Task: Change the drop shadow to green.
Action: Mouse moved to (368, 284)
Screenshot: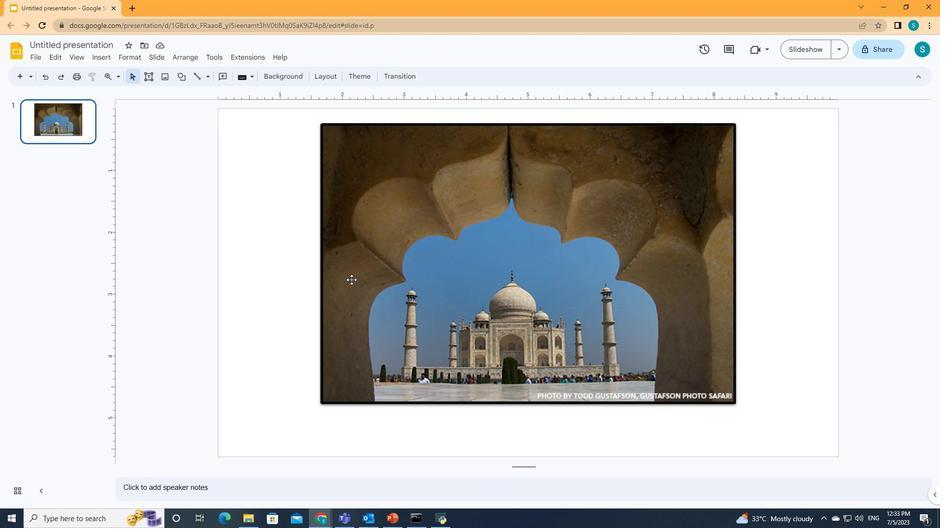 
Action: Mouse pressed left at (368, 284)
Screenshot: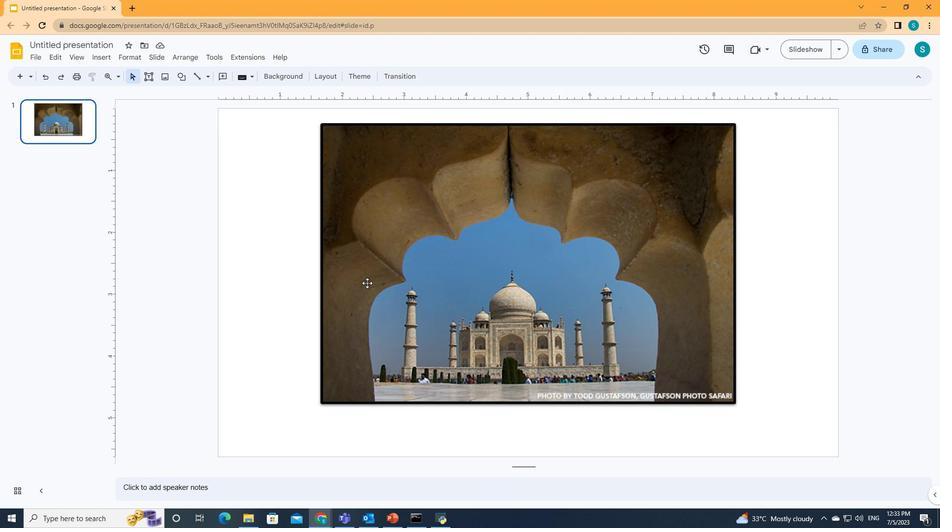 
Action: Mouse moved to (130, 59)
Screenshot: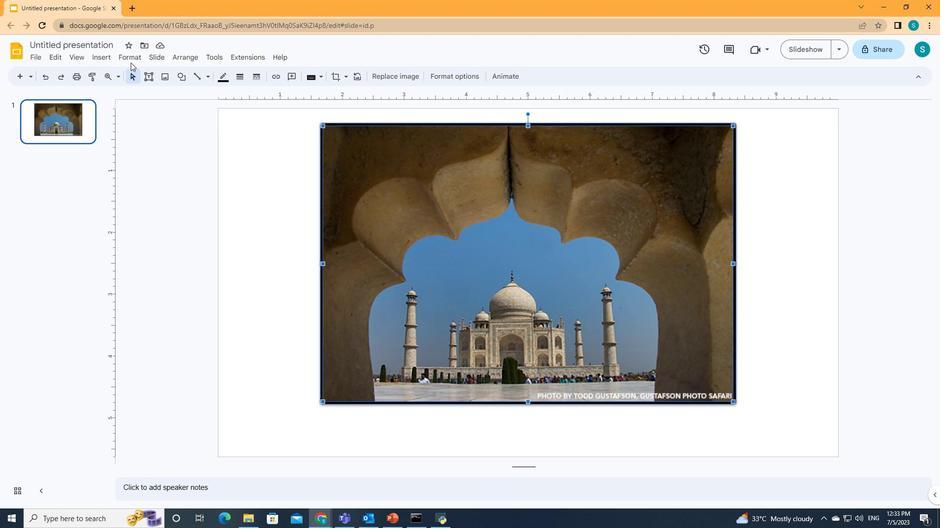 
Action: Mouse pressed left at (130, 59)
Screenshot: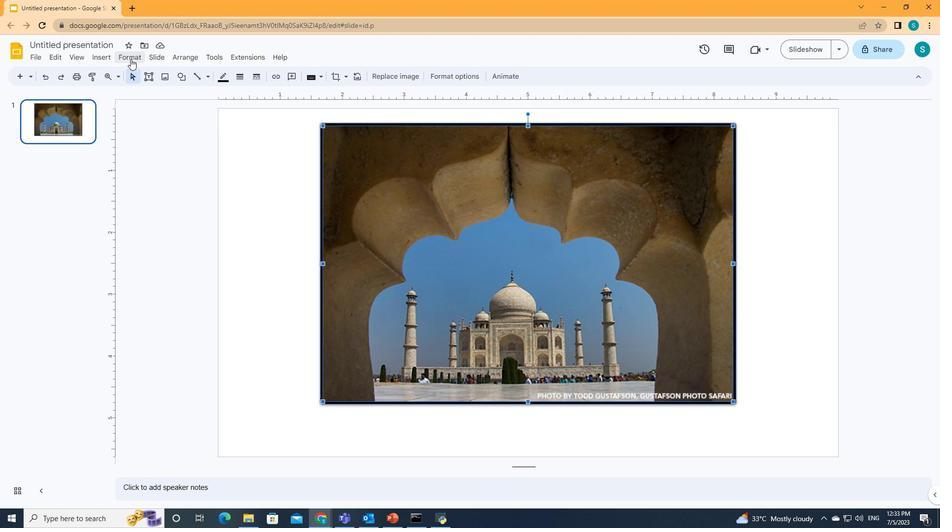 
Action: Mouse moved to (158, 201)
Screenshot: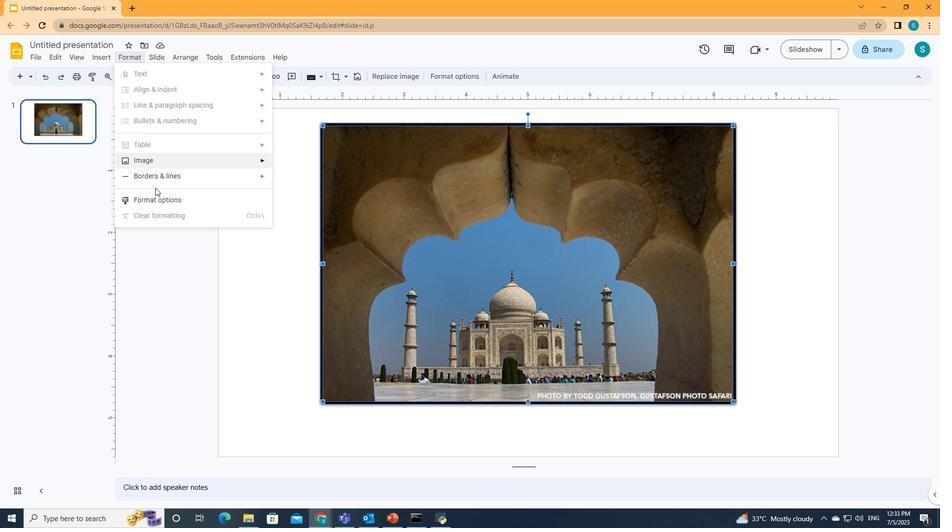 
Action: Mouse pressed left at (158, 201)
Screenshot: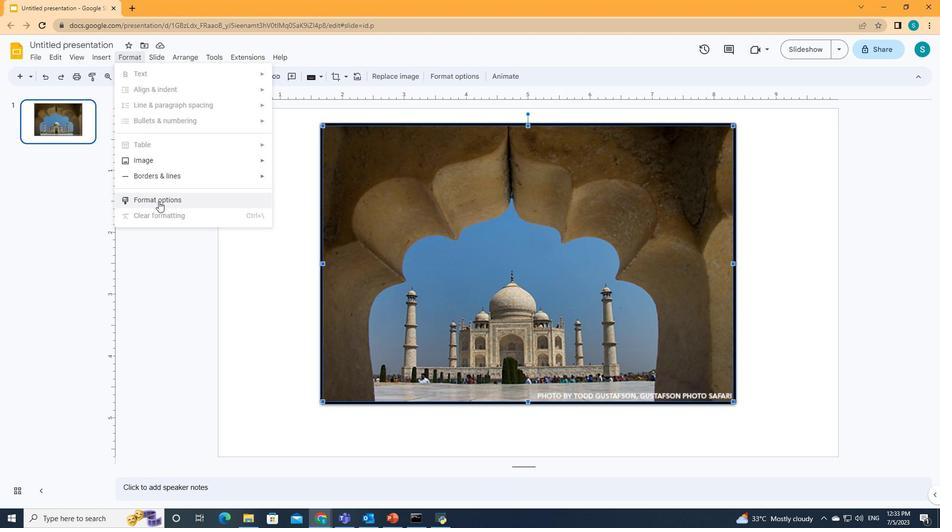
Action: Mouse moved to (815, 233)
Screenshot: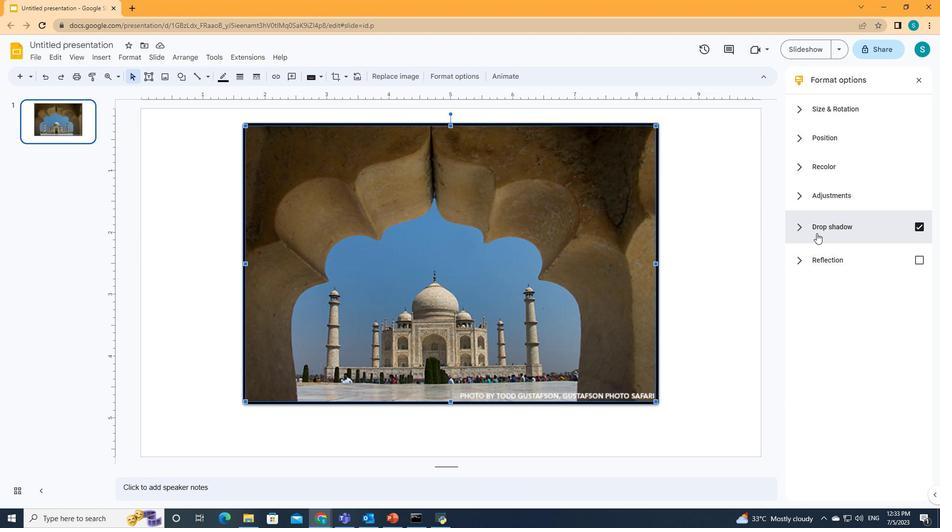 
Action: Mouse pressed left at (815, 233)
Screenshot: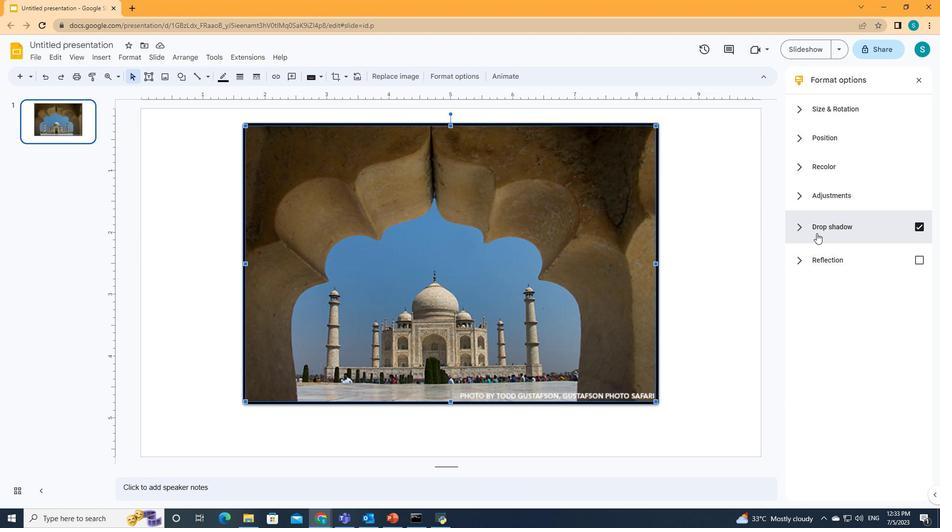 
Action: Mouse moved to (918, 257)
Screenshot: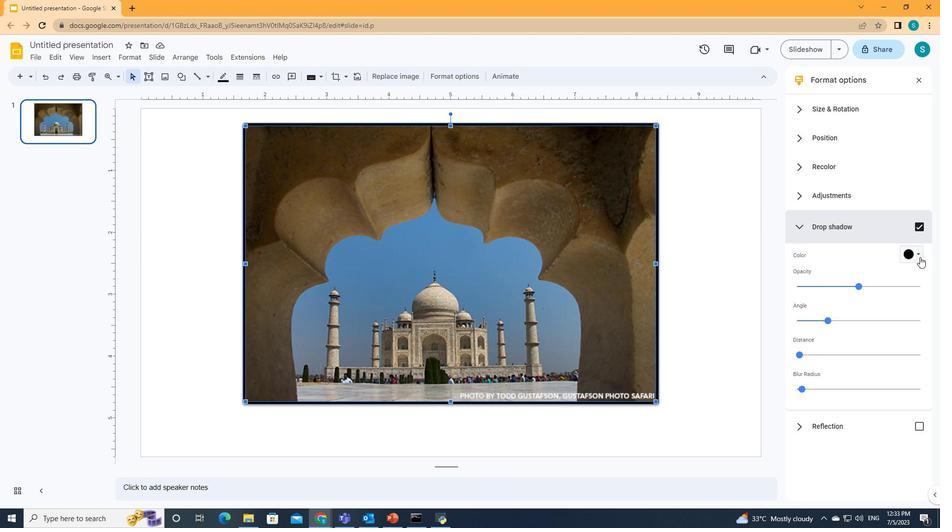
Action: Mouse pressed left at (918, 257)
Screenshot: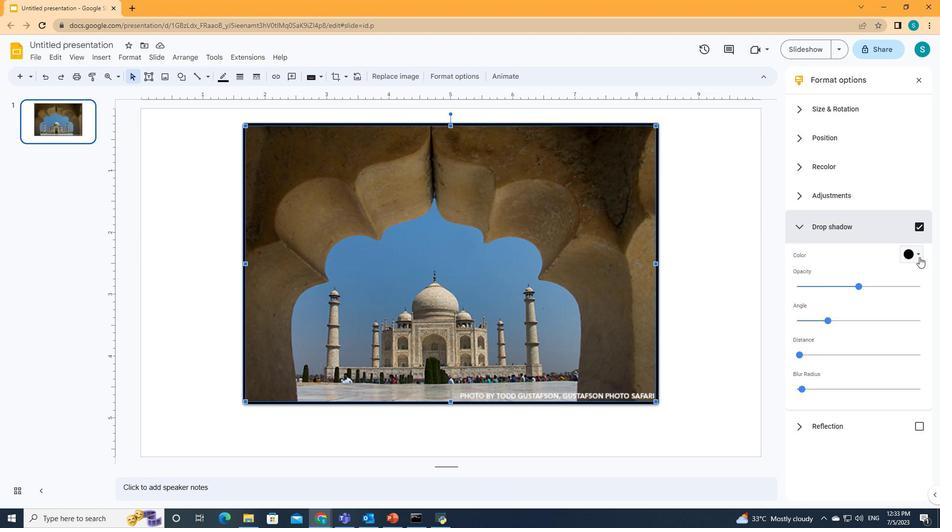 
Action: Mouse moved to (859, 351)
Screenshot: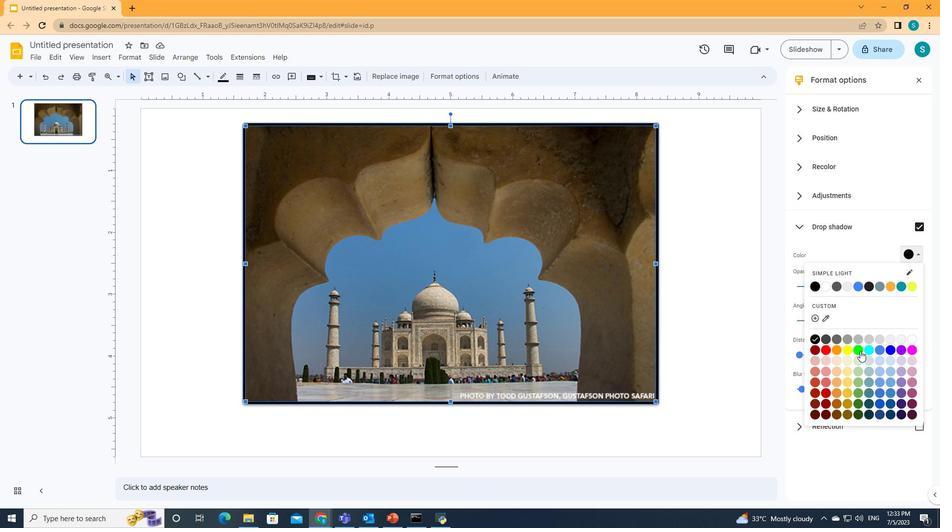 
Action: Mouse pressed left at (859, 351)
Screenshot: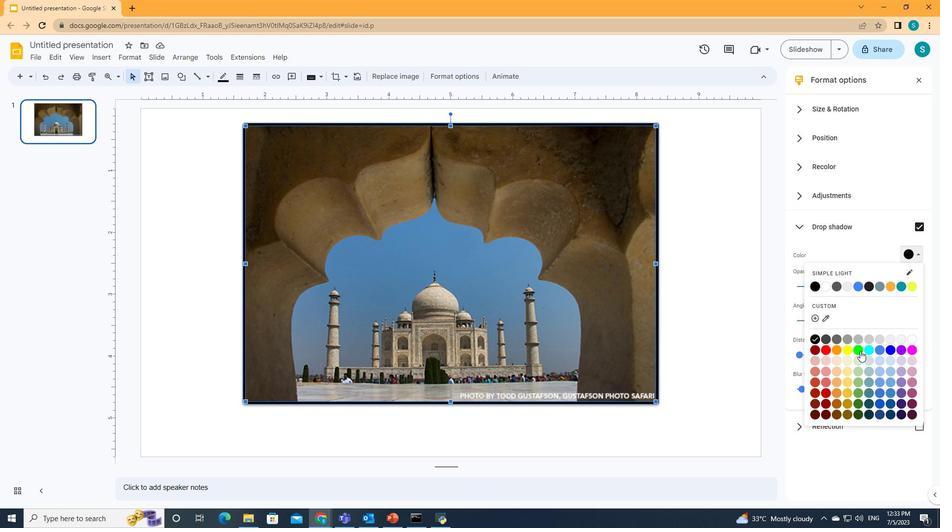 
Action: Mouse moved to (706, 348)
Screenshot: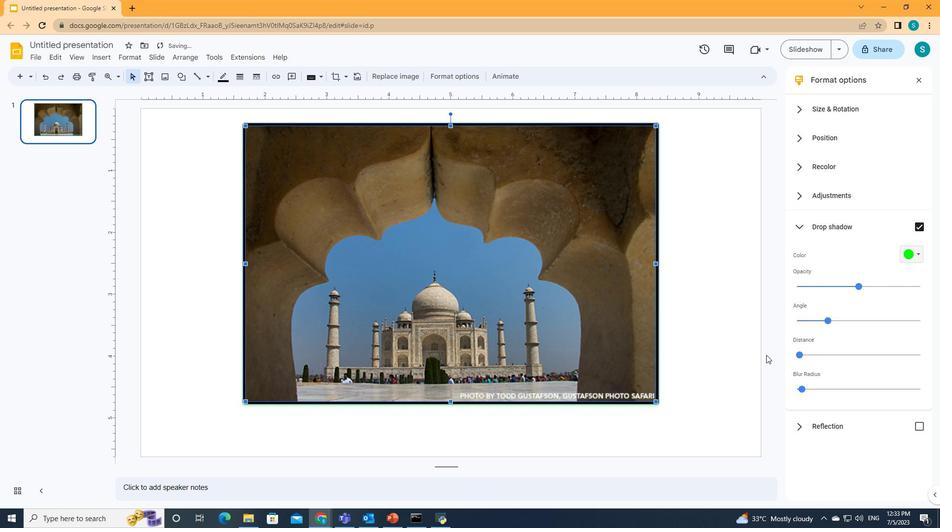 
